 Task: Add an event with the title Casual Project Progress Update and Evaluation, date '2024/05/07', time 7:30 AM to 9:30 AM, logged in from the account softage.3@softage.netand send the event invitation to softage.2@softage.net and softage.4@softage.net. Set a reminder for the event 5 minutes before
Action: Mouse moved to (87, 110)
Screenshot: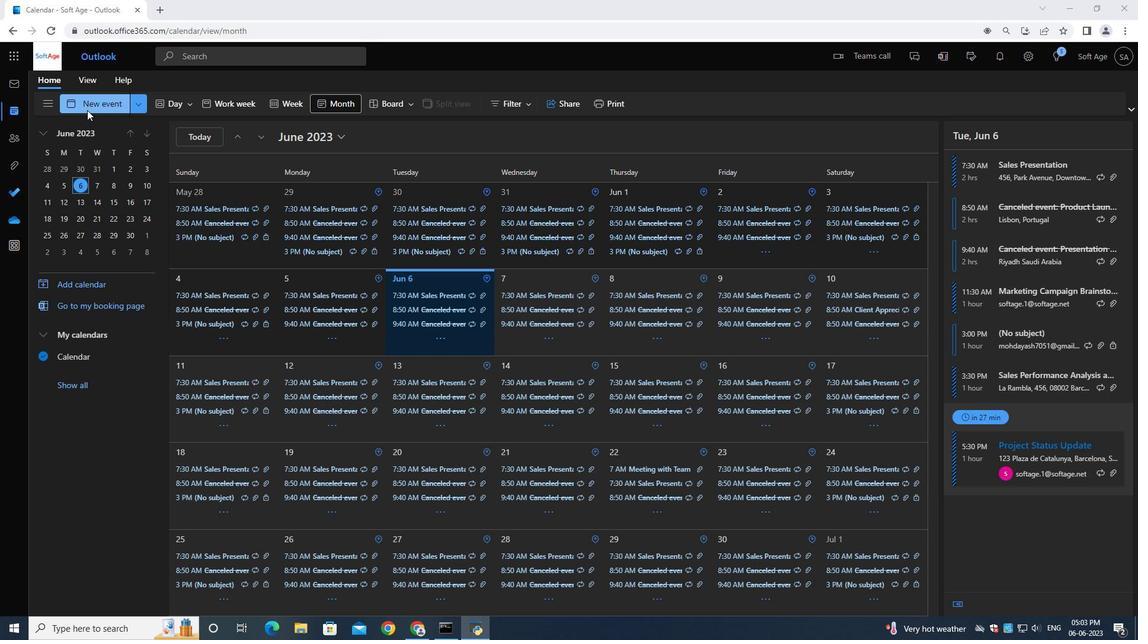 
Action: Mouse pressed left at (87, 110)
Screenshot: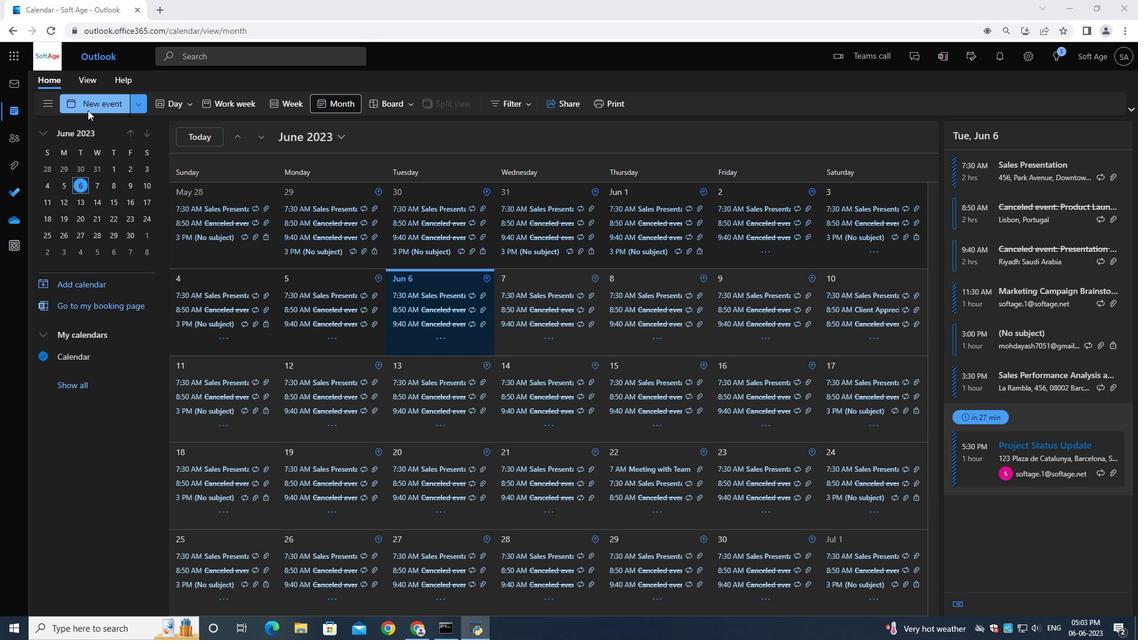 
Action: Mouse moved to (278, 178)
Screenshot: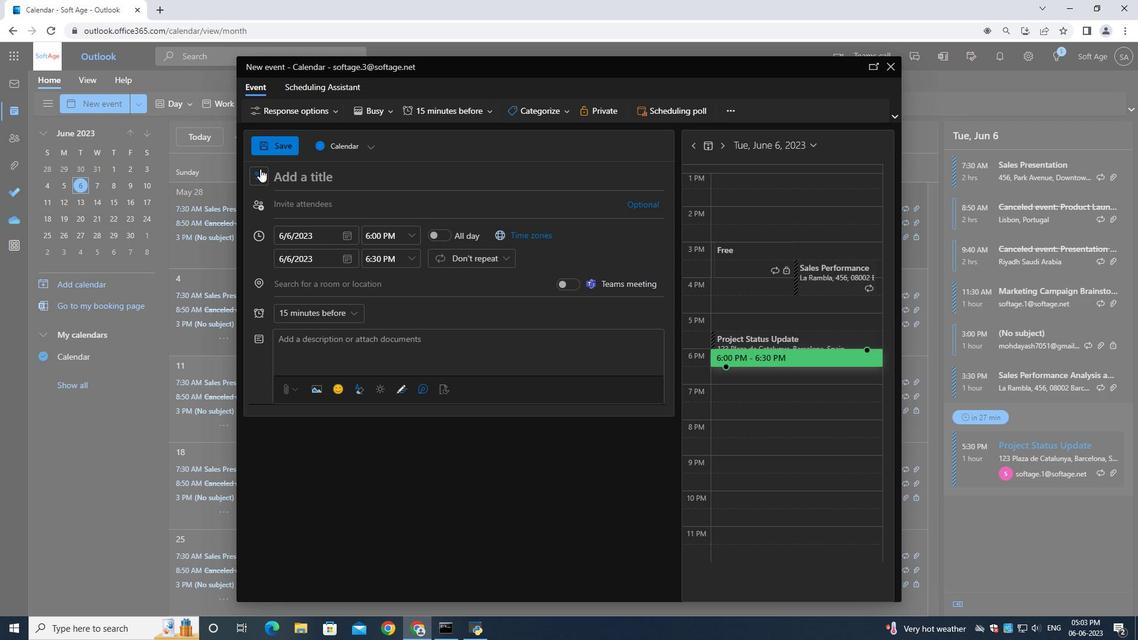 
Action: Key pressed <Key.shift>Casual<Key.space><Key.shift><Key.shift><Key.shift>Project<Key.space><Key.shift><Key.shift><Key.shift><Key.shift><Key.shift><Key.shift><Key.shift><Key.shift><Key.shift><Key.shift><Key.shift><Key.shift>Progress<Key.space><Key.shift><Key.shift><Key.shift><Key.shift><Key.shift>Update<Key.space>and<Key.space><Key.shift>Evaluation
Screenshot: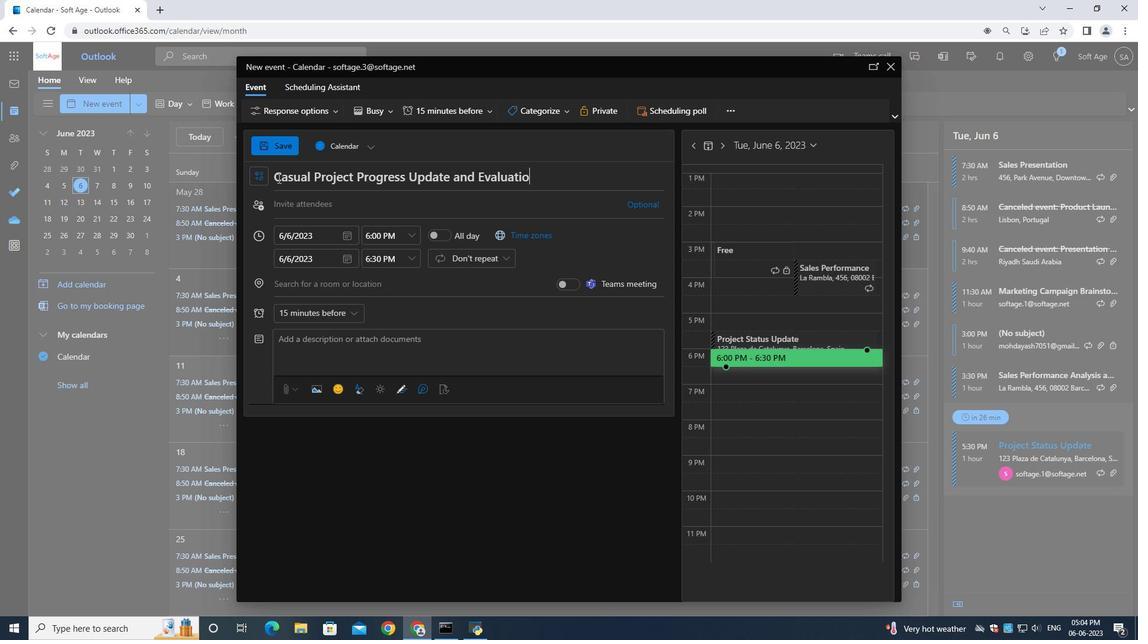 
Action: Mouse moved to (347, 239)
Screenshot: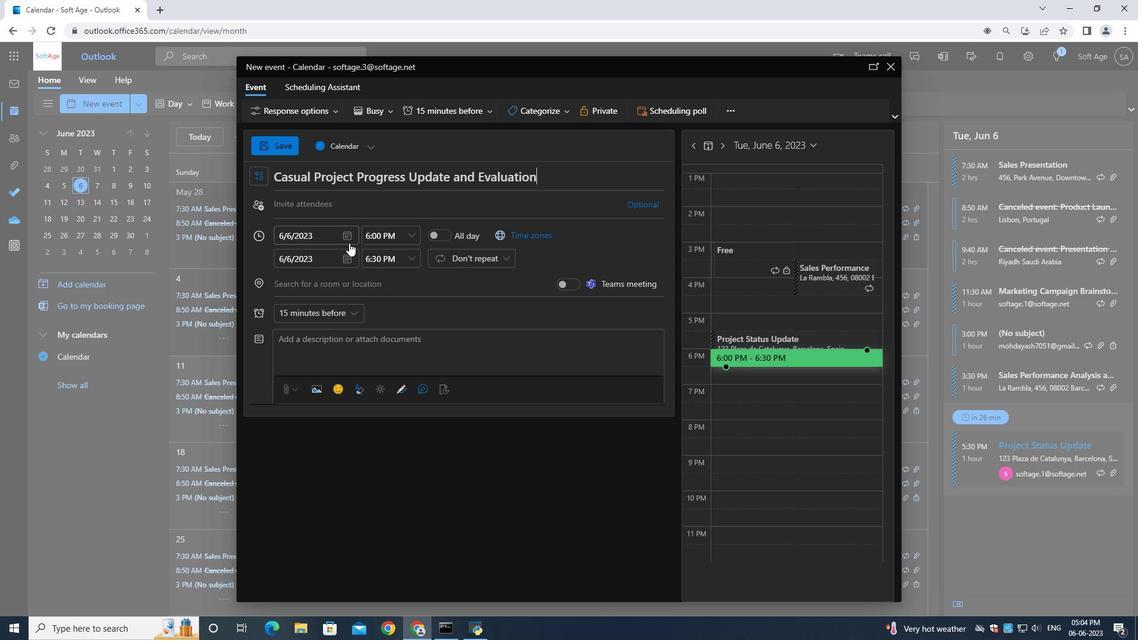 
Action: Mouse pressed left at (347, 239)
Screenshot: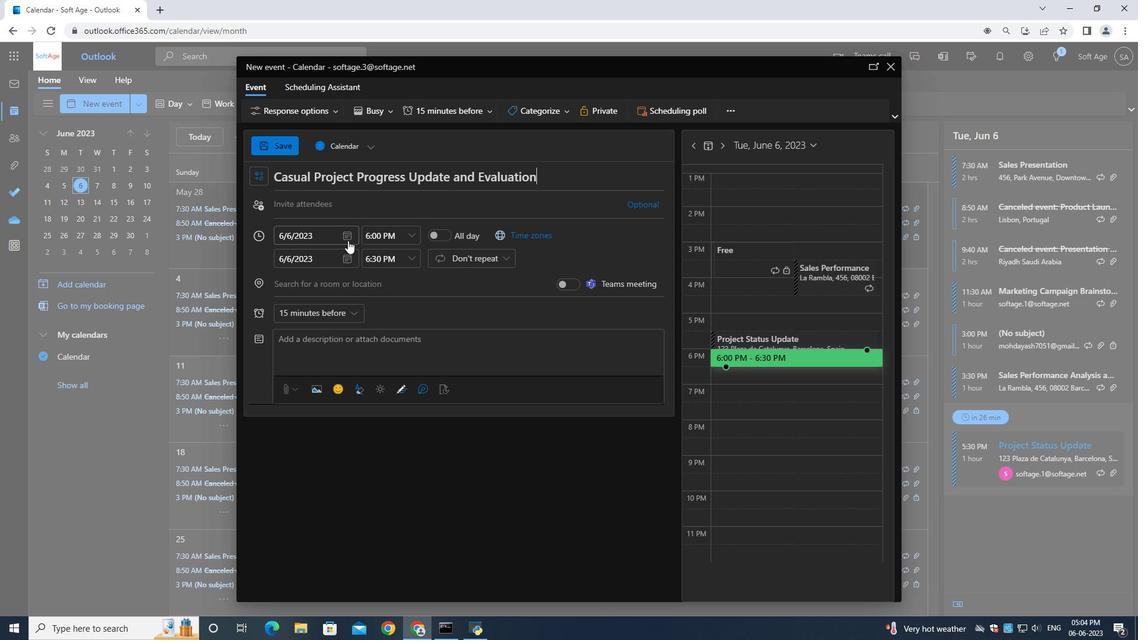 
Action: Mouse moved to (383, 263)
Screenshot: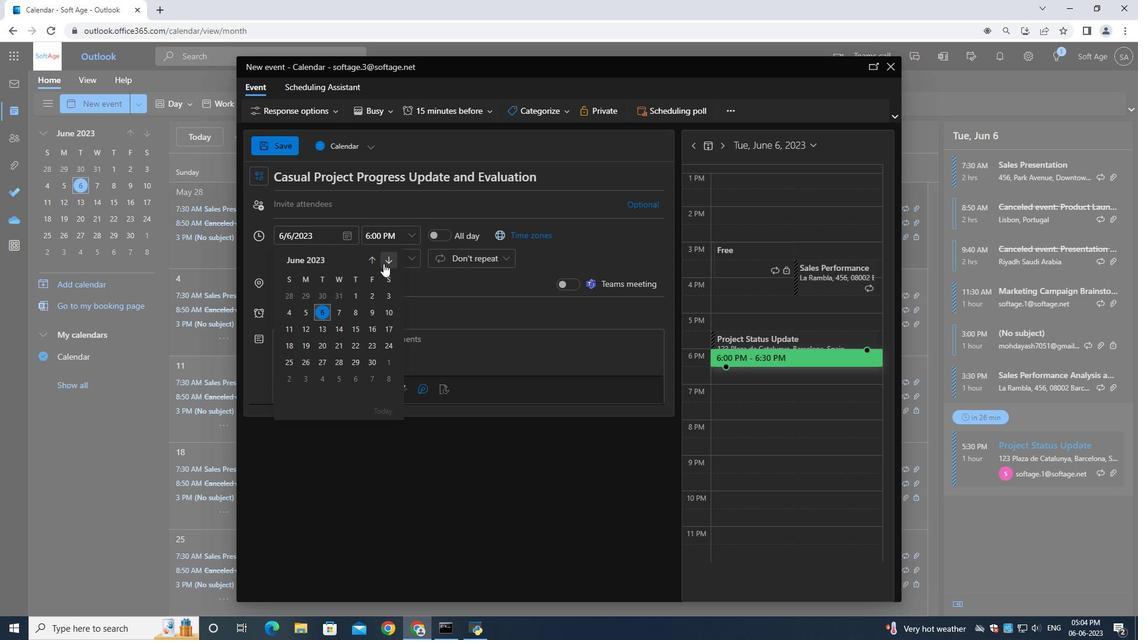 
Action: Mouse pressed left at (383, 263)
Screenshot: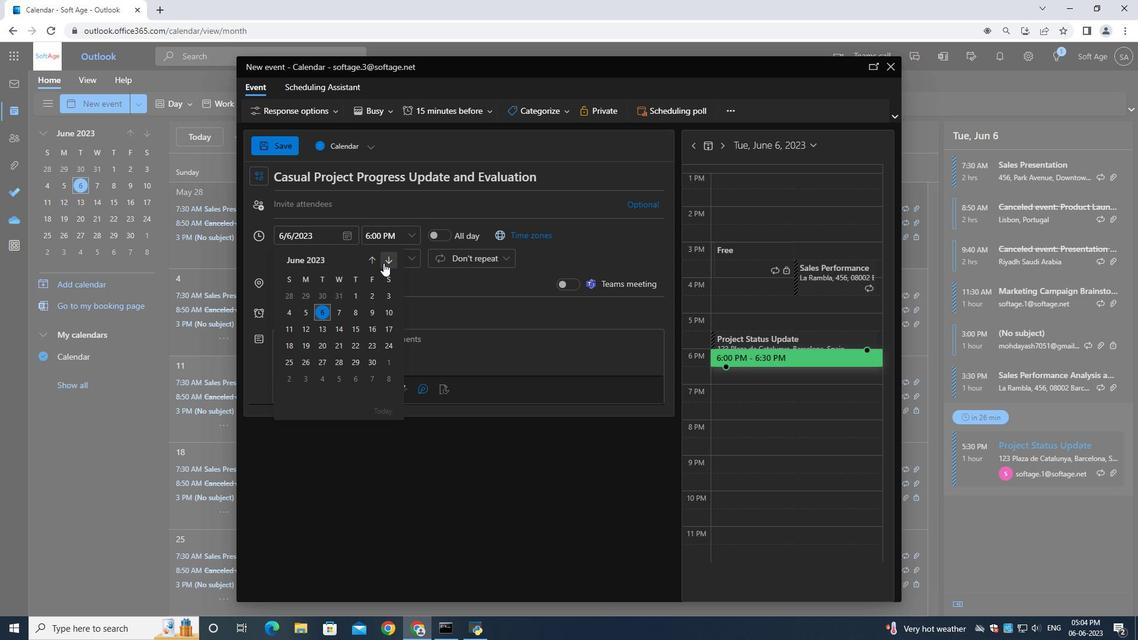 
Action: Mouse pressed left at (383, 263)
Screenshot: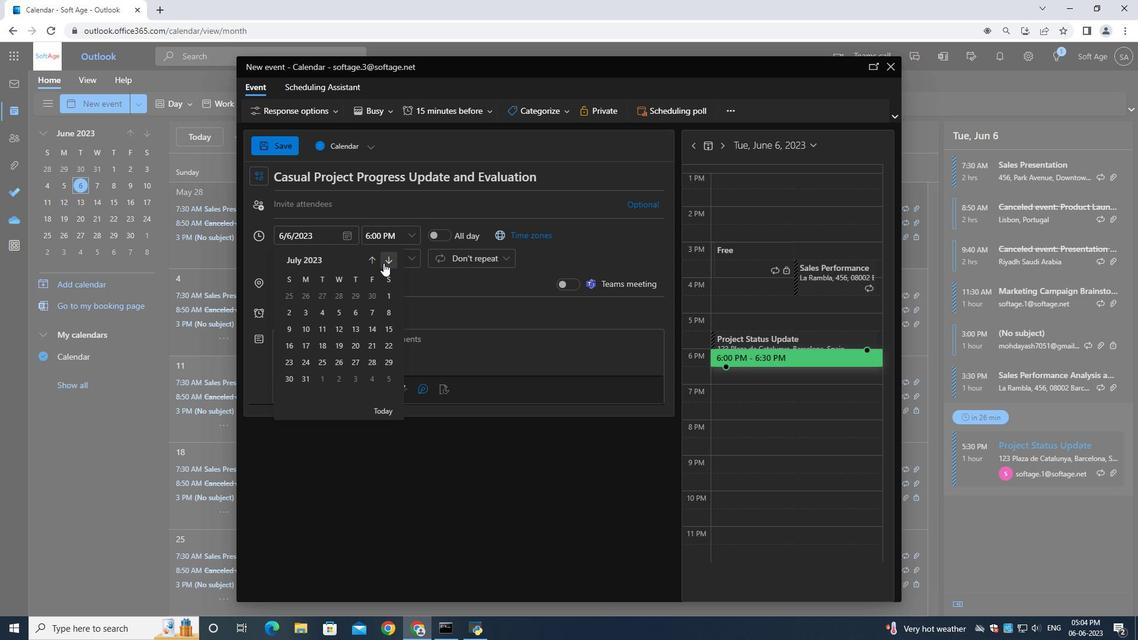
Action: Mouse pressed left at (383, 263)
Screenshot: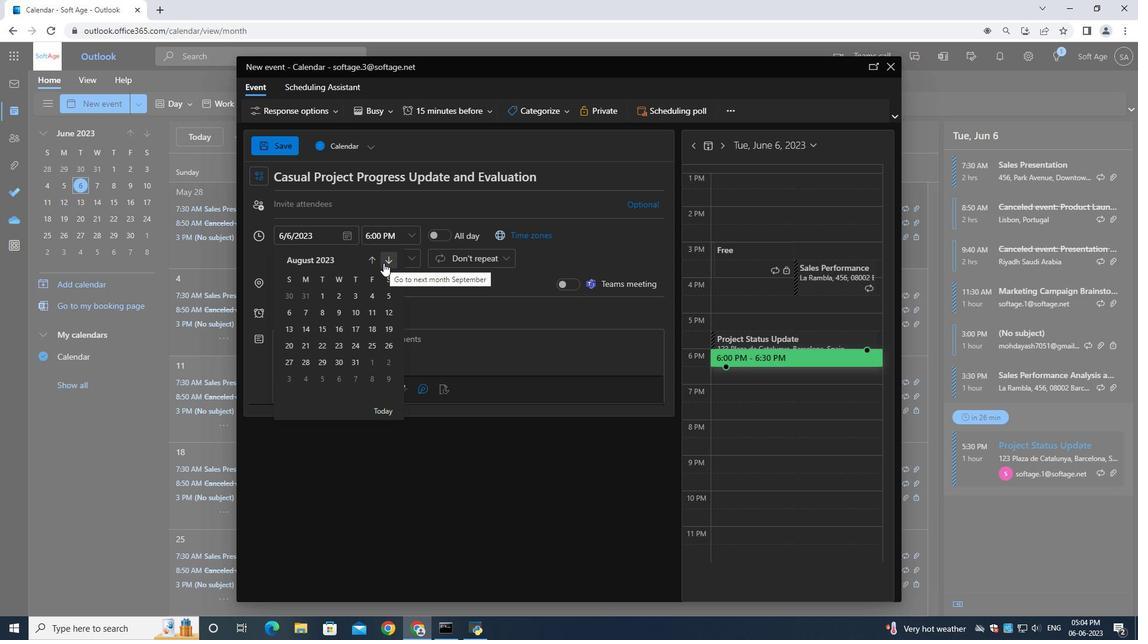 
Action: Mouse pressed left at (383, 263)
Screenshot: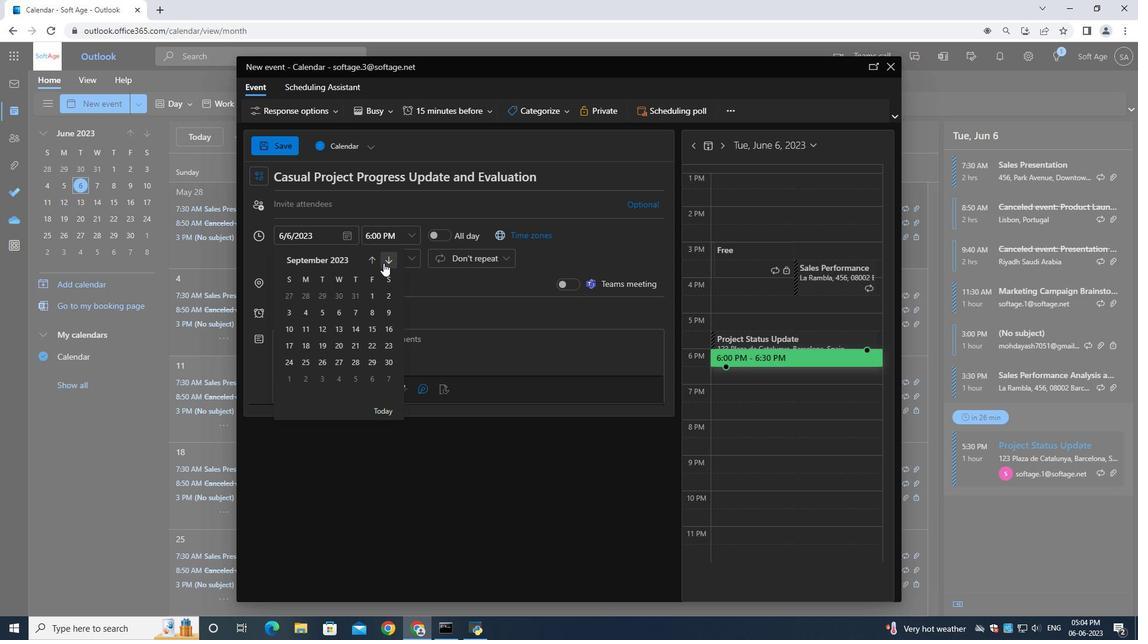 
Action: Mouse pressed left at (383, 263)
Screenshot: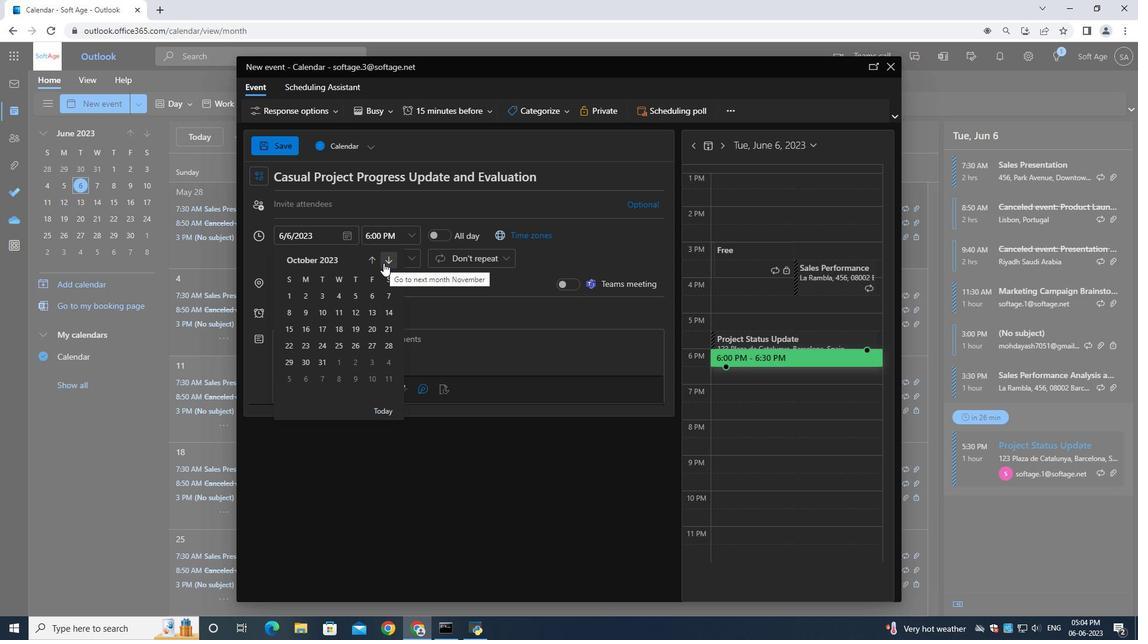 
Action: Mouse pressed left at (383, 263)
Screenshot: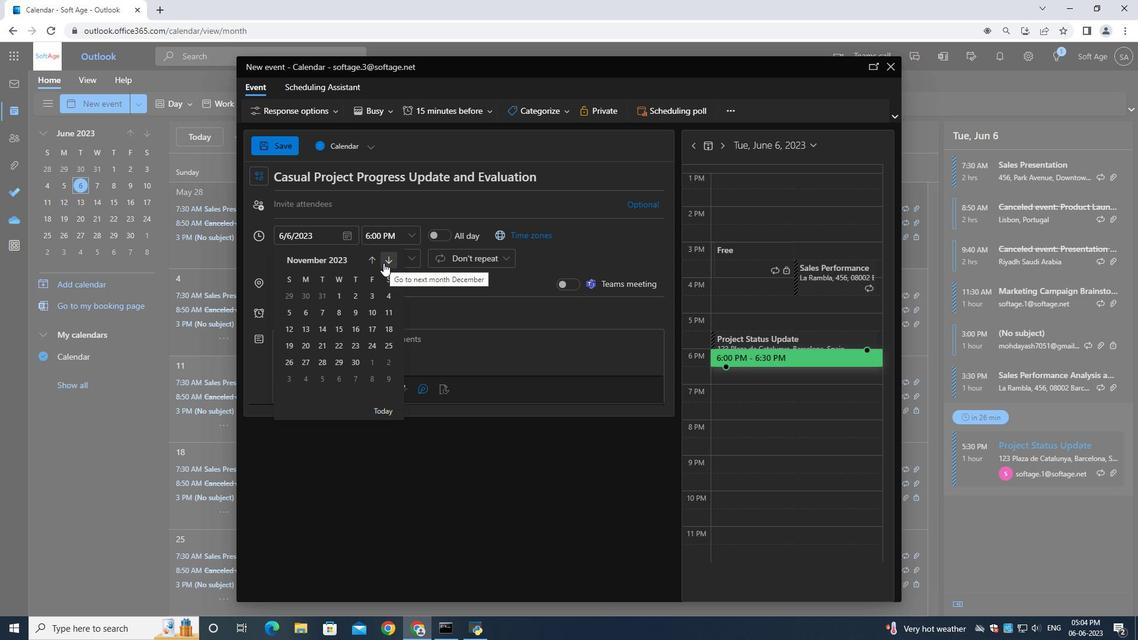 
Action: Mouse pressed left at (383, 263)
Screenshot: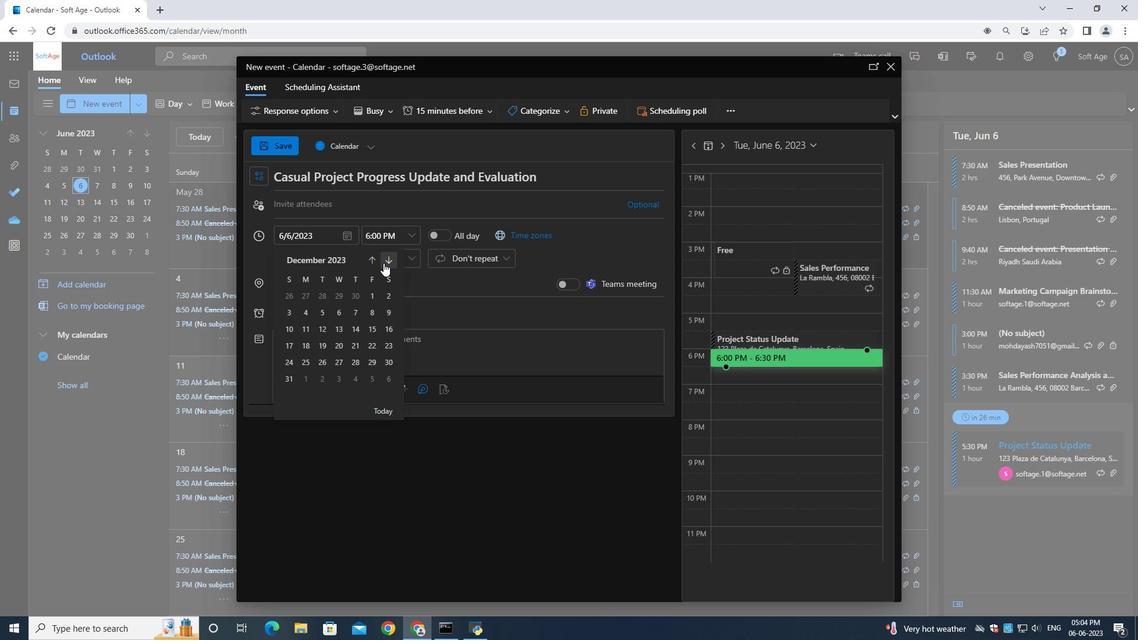 
Action: Mouse pressed left at (383, 263)
Screenshot: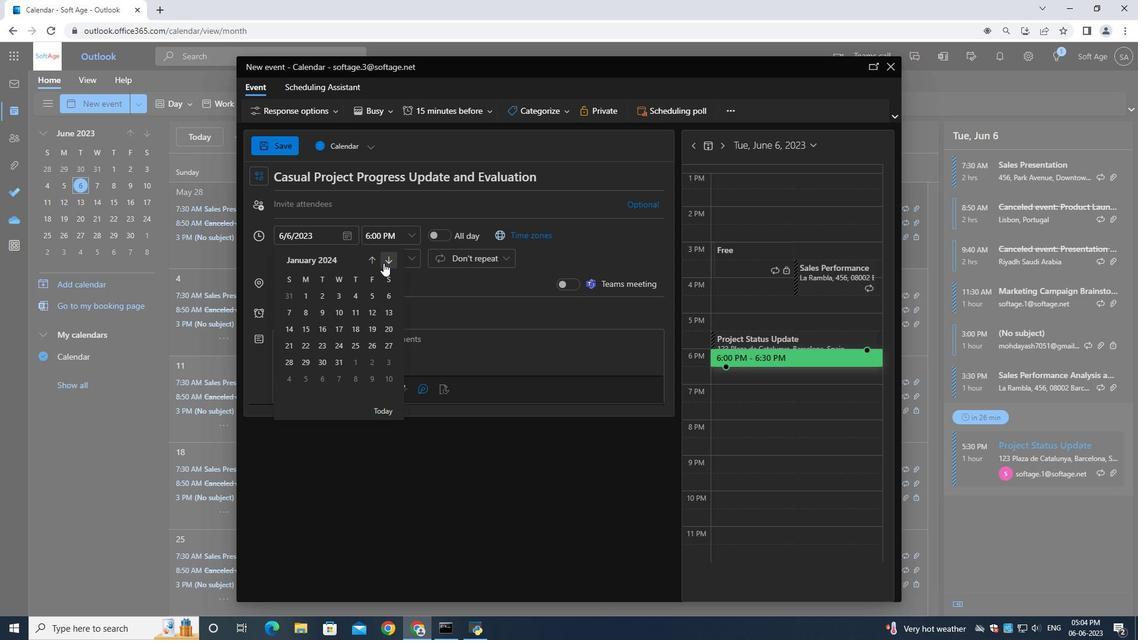 
Action: Mouse pressed left at (383, 263)
Screenshot: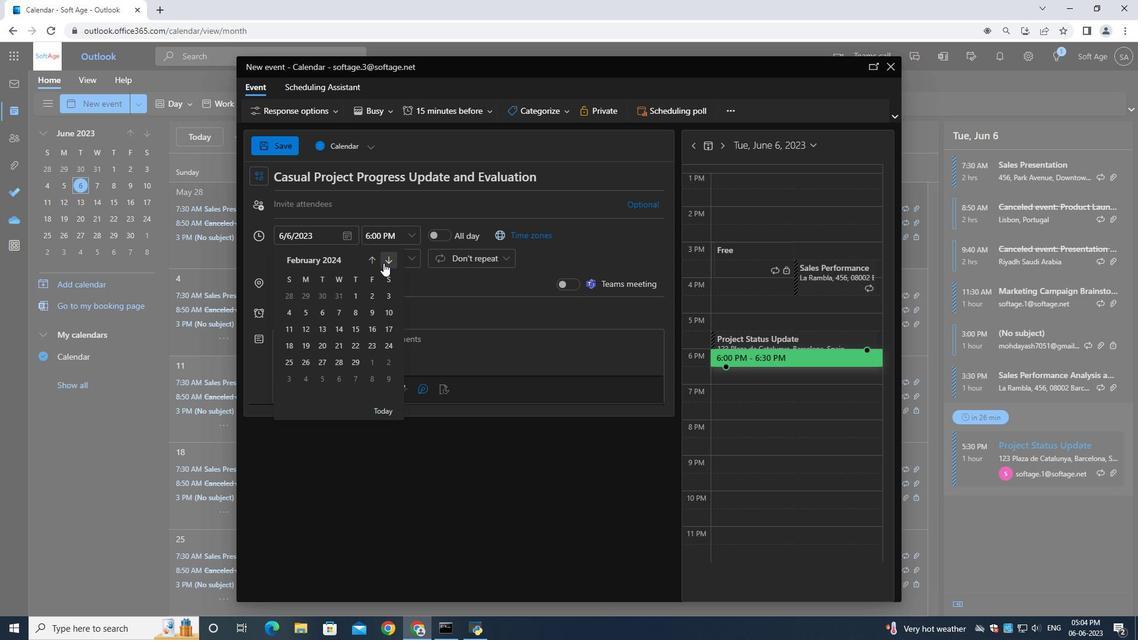 
Action: Mouse pressed left at (383, 263)
Screenshot: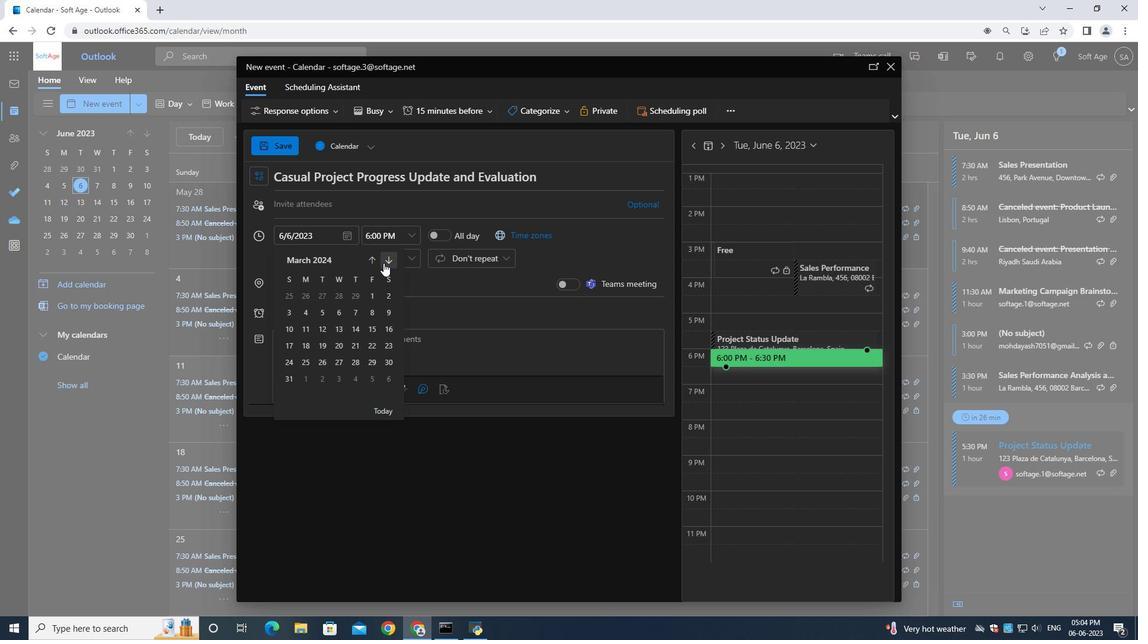 
Action: Mouse pressed left at (383, 263)
Screenshot: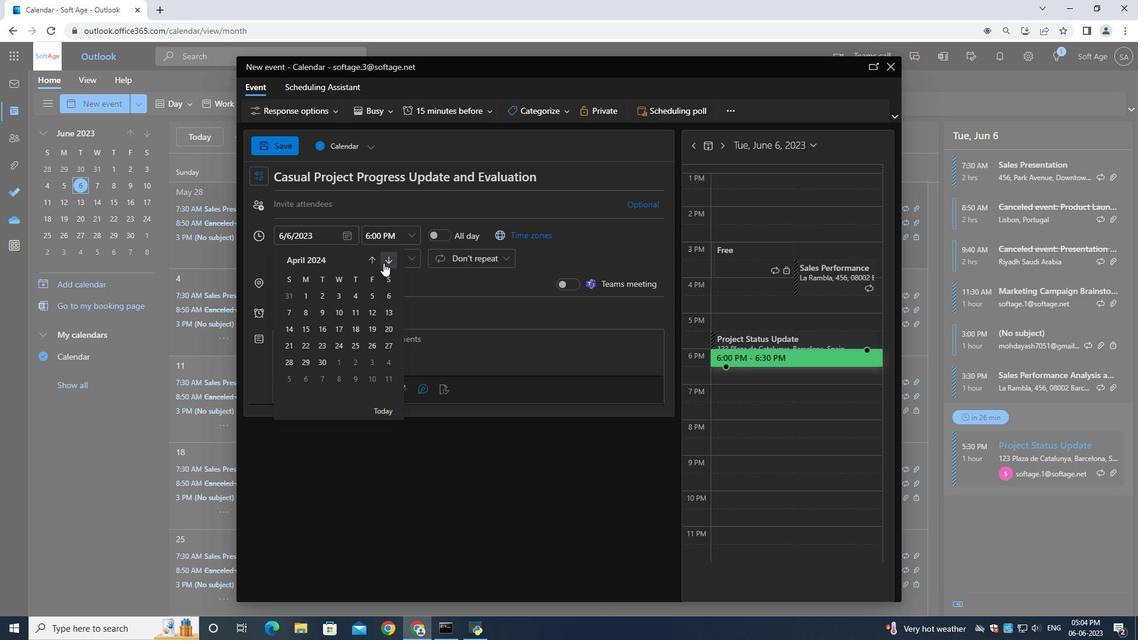 
Action: Mouse moved to (325, 314)
Screenshot: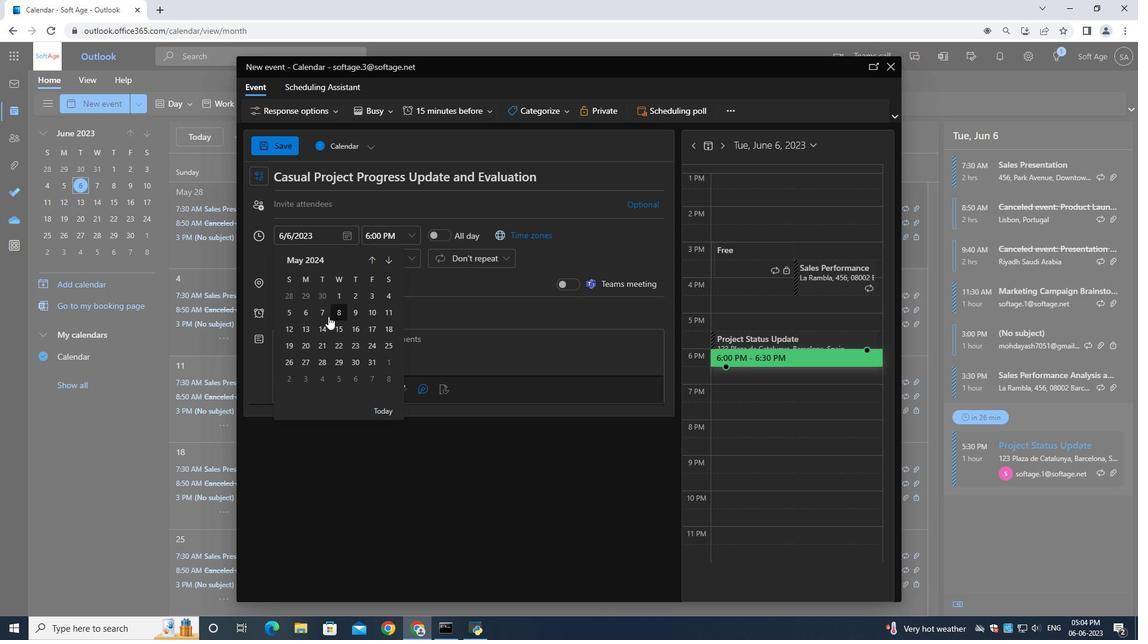 
Action: Mouse pressed left at (325, 314)
Screenshot: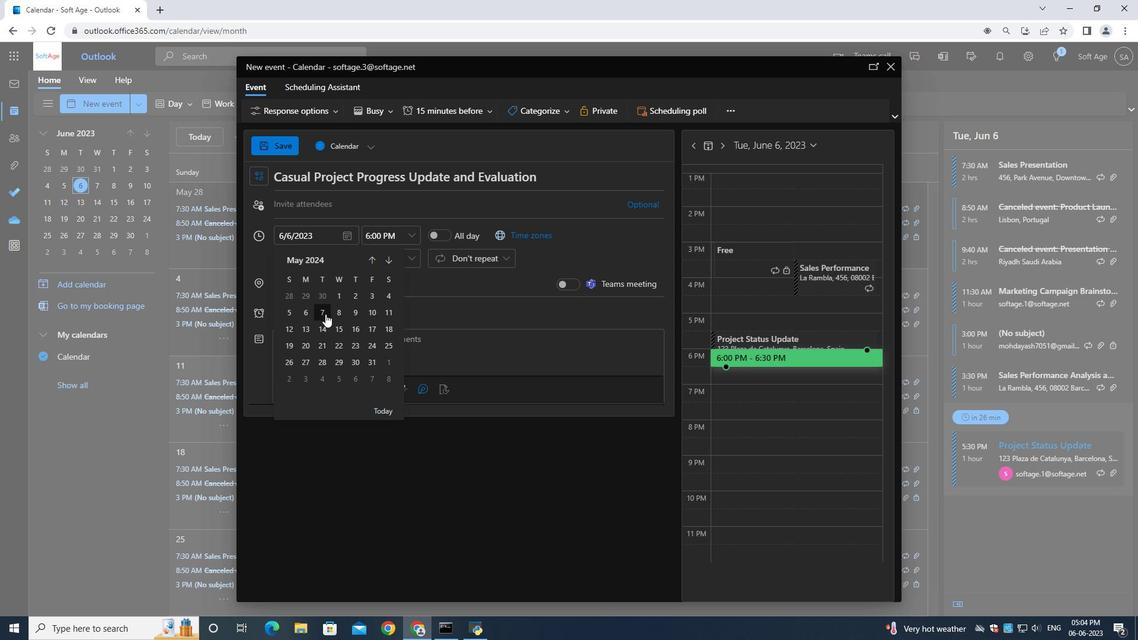 
Action: Mouse moved to (387, 233)
Screenshot: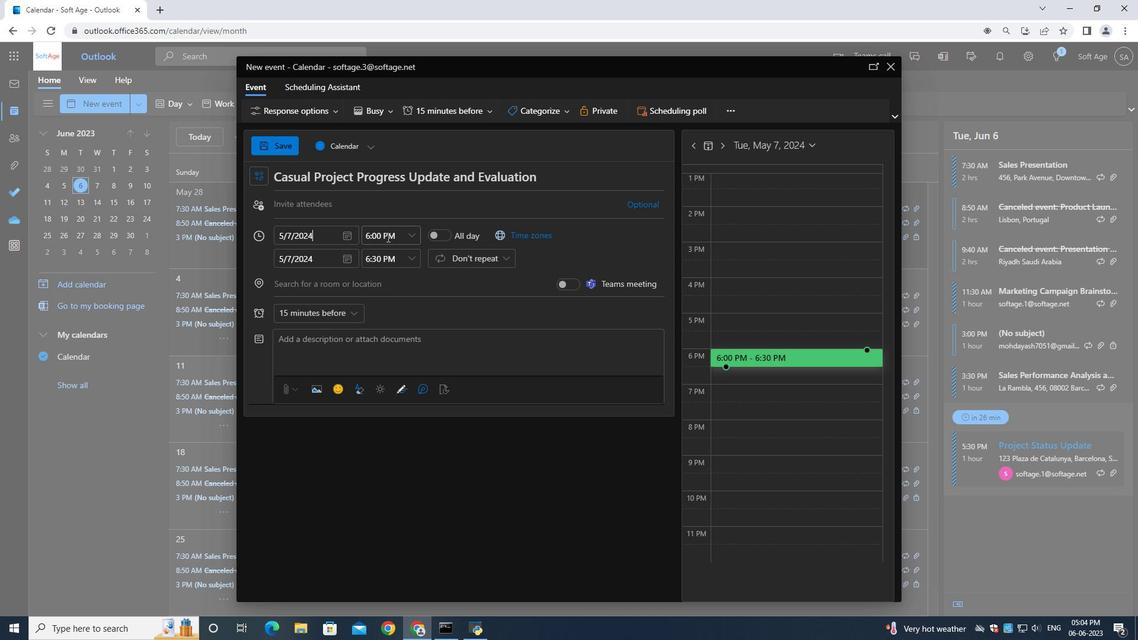 
Action: Mouse pressed left at (387, 233)
Screenshot: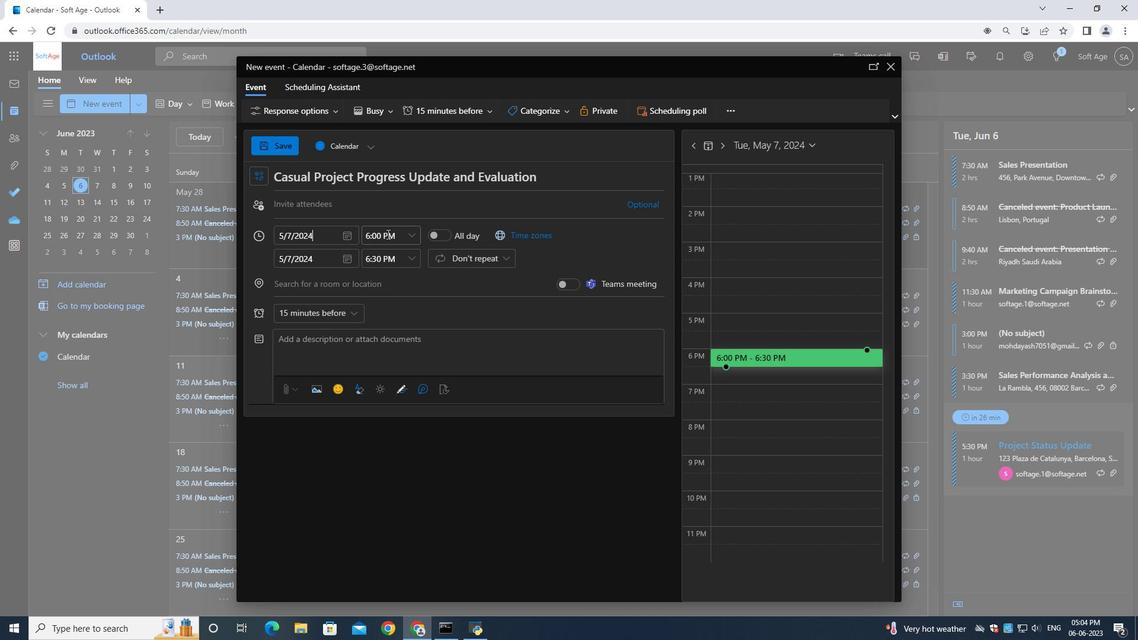 
Action: Mouse moved to (388, 233)
Screenshot: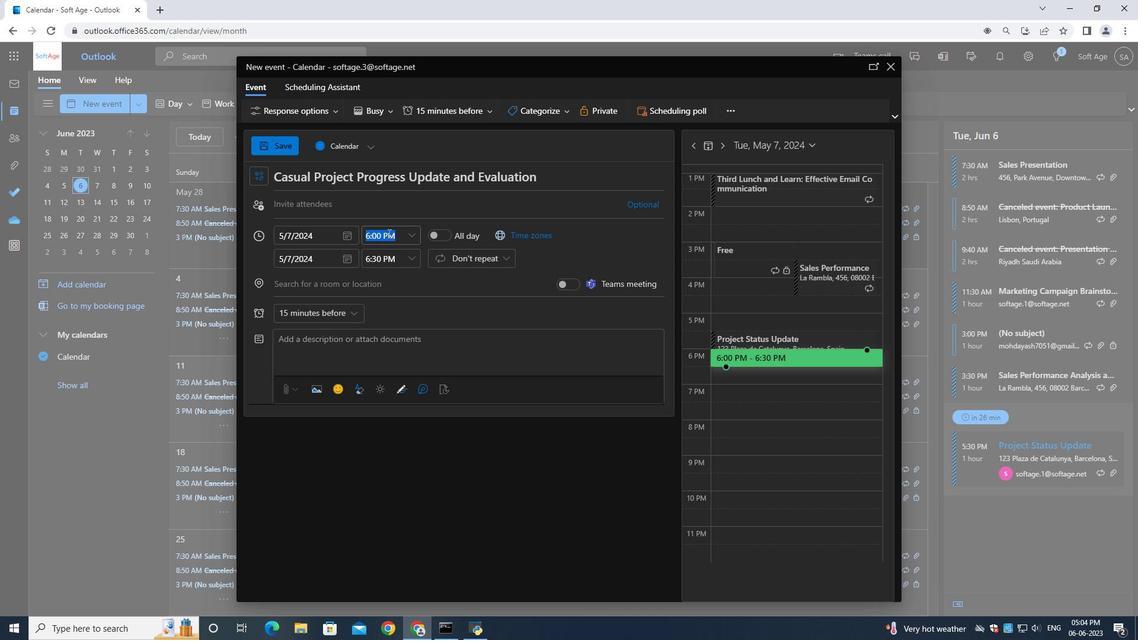 
Action: Key pressed 7<Key.shift_r>:30<Key.shift>AM
Screenshot: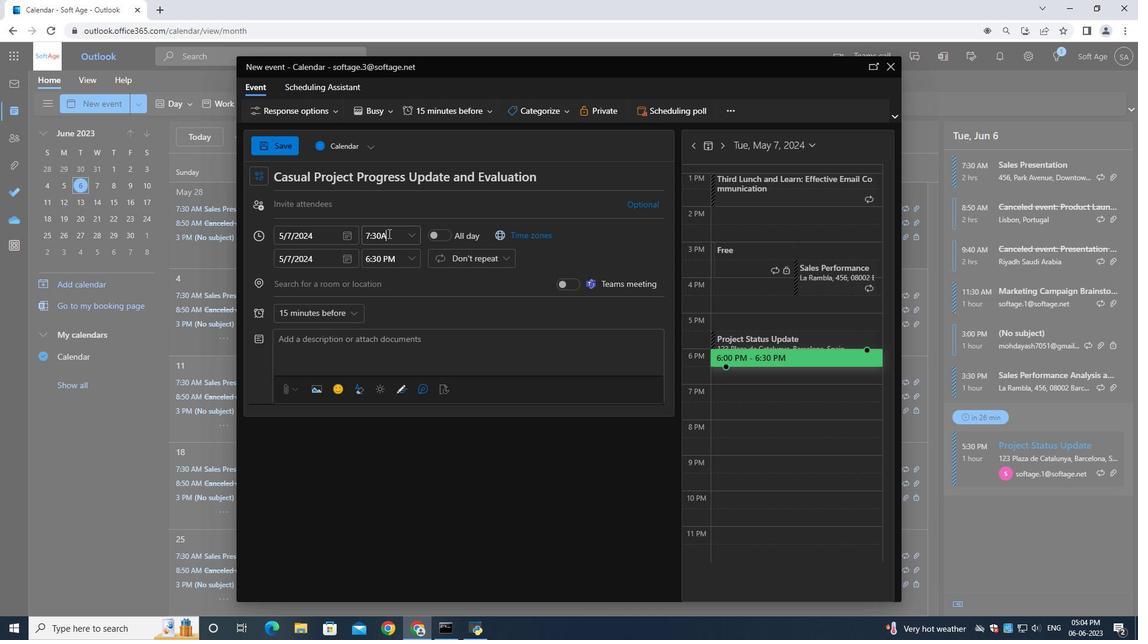 
Action: Mouse moved to (371, 254)
Screenshot: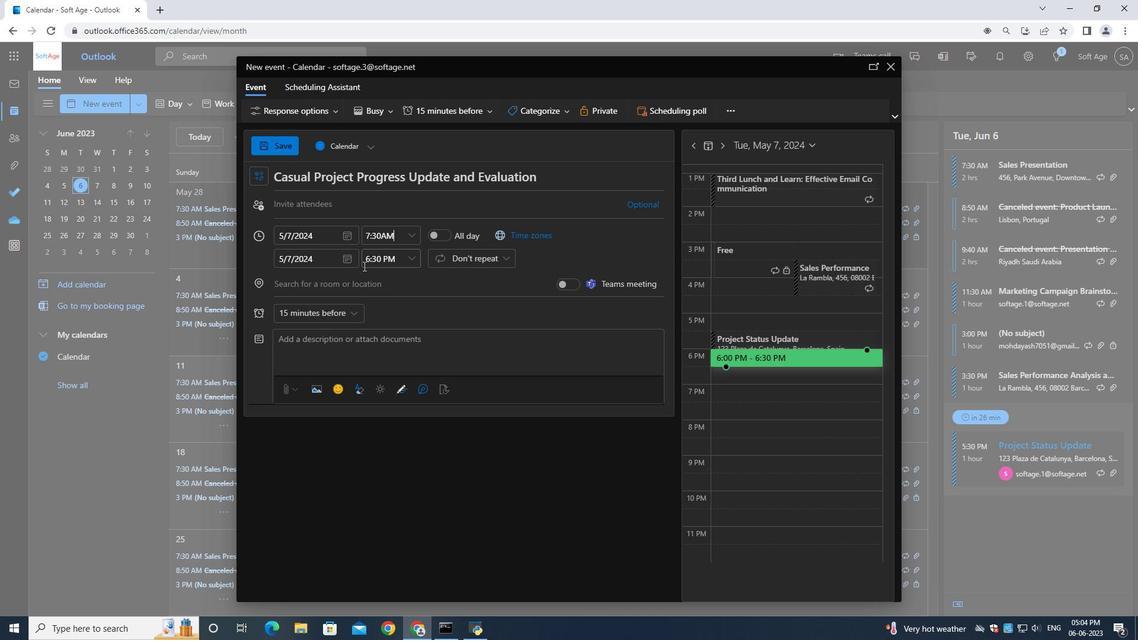 
Action: Mouse pressed left at (371, 254)
Screenshot: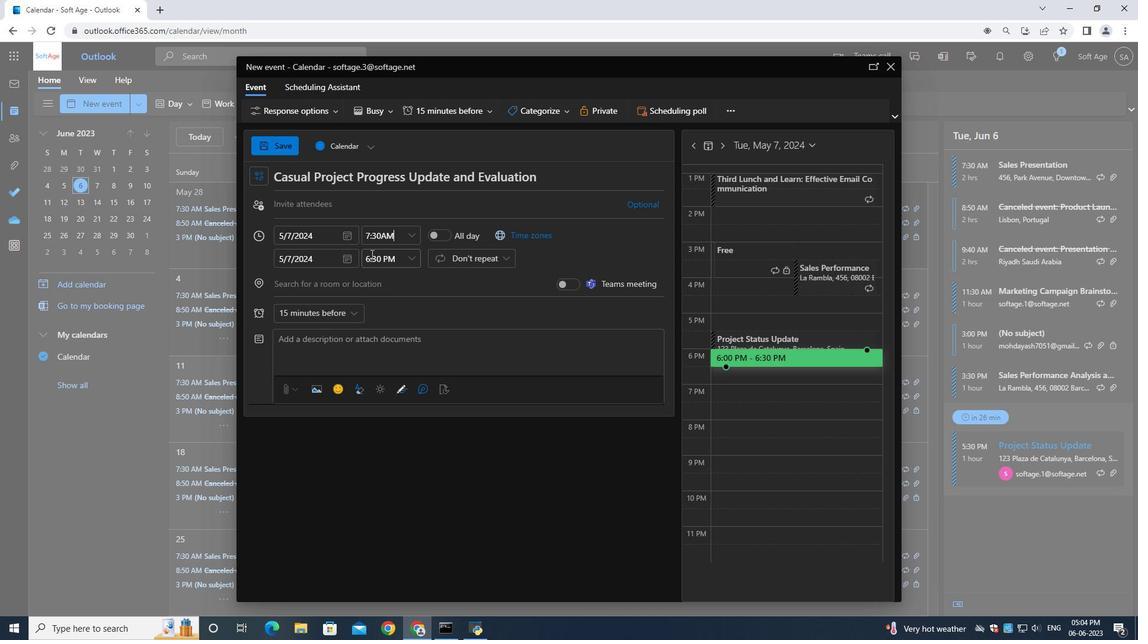 
Action: Key pressed 9<Key.shift_r><Key.shift_r>:30<Key.shift>AM
Screenshot: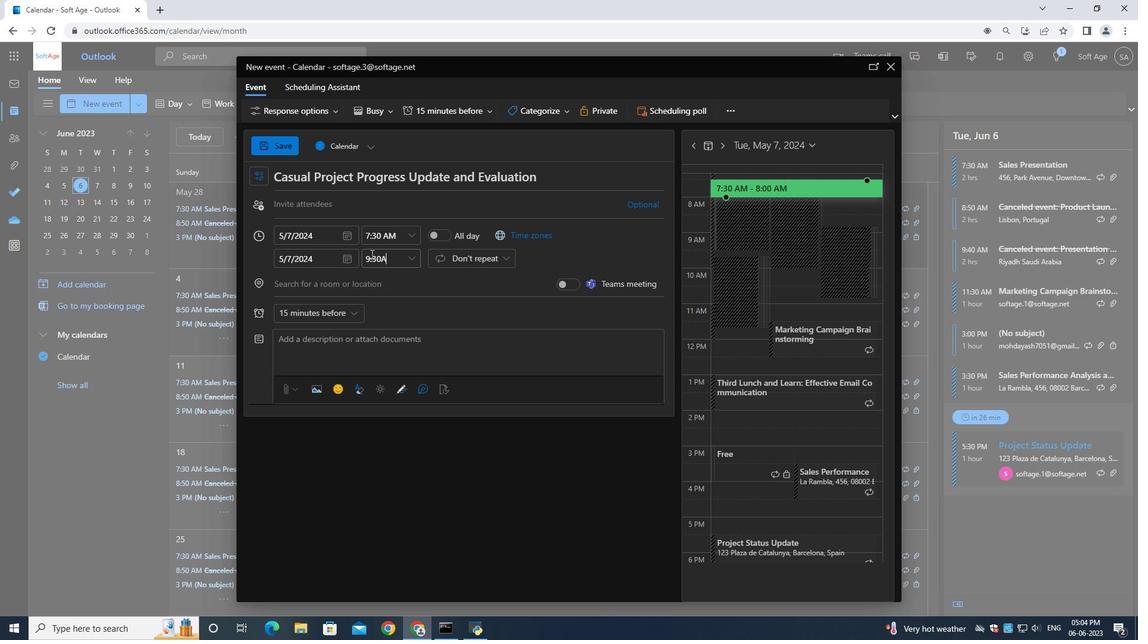 
Action: Mouse moved to (332, 210)
Screenshot: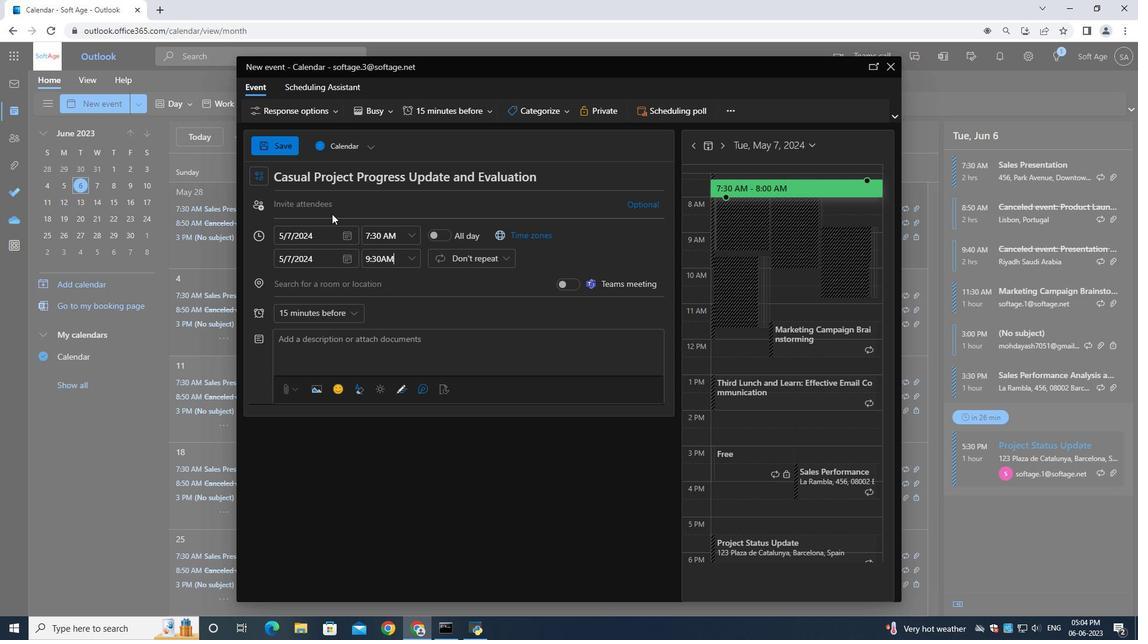 
Action: Mouse pressed left at (332, 210)
Screenshot: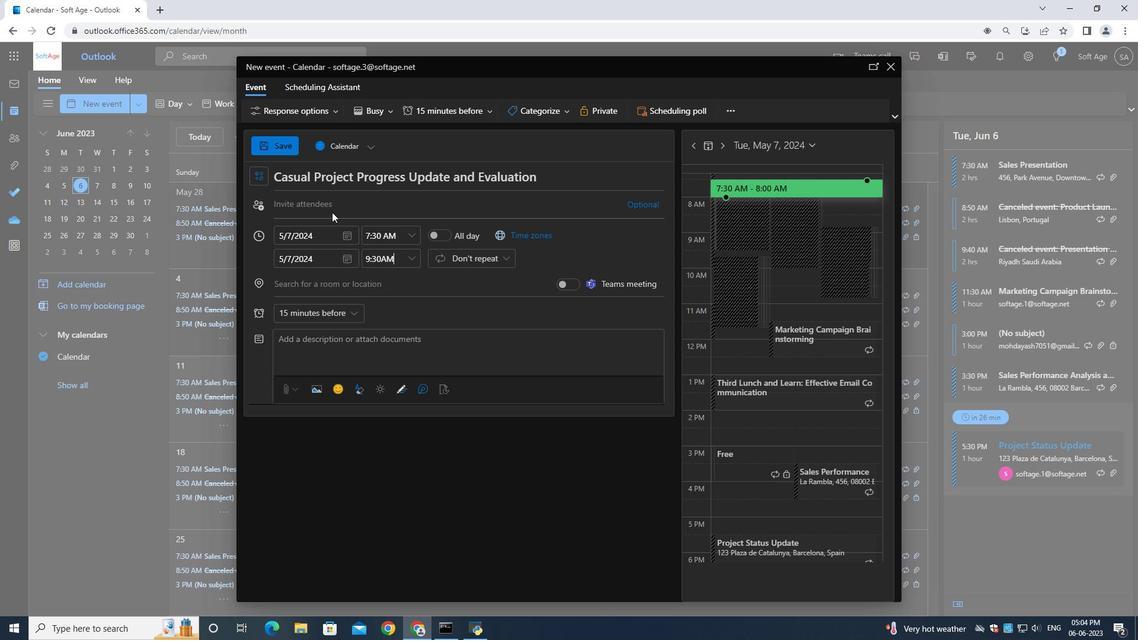 
Action: Mouse moved to (335, 210)
Screenshot: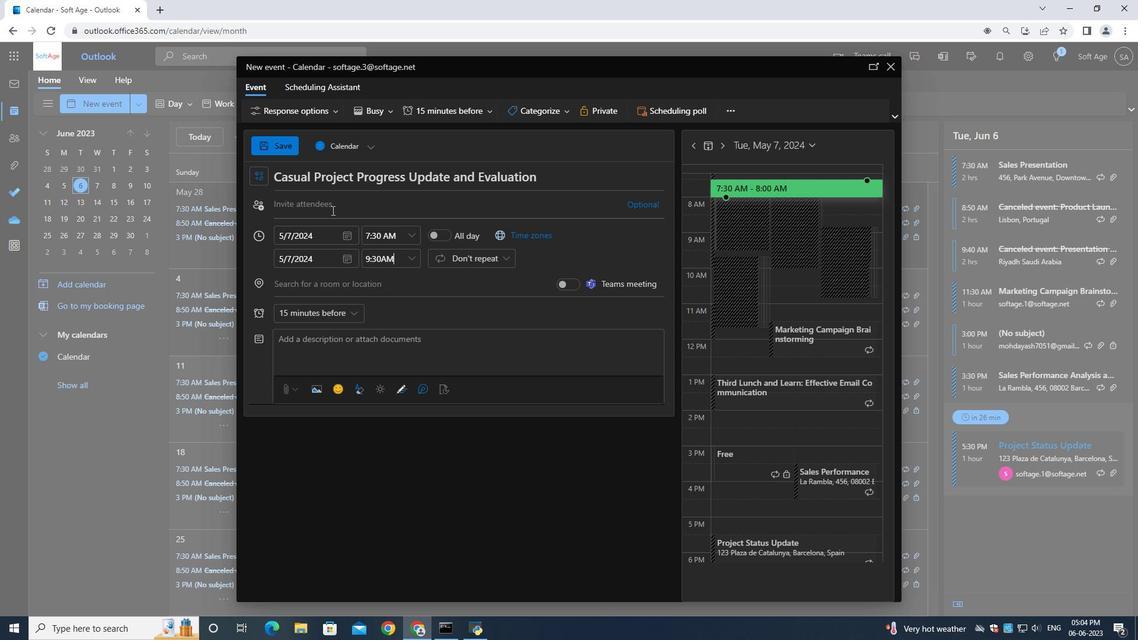 
Action: Key pressed softage.2<Key.shift><Key.shift><Key.shift>@softage.net
Screenshot: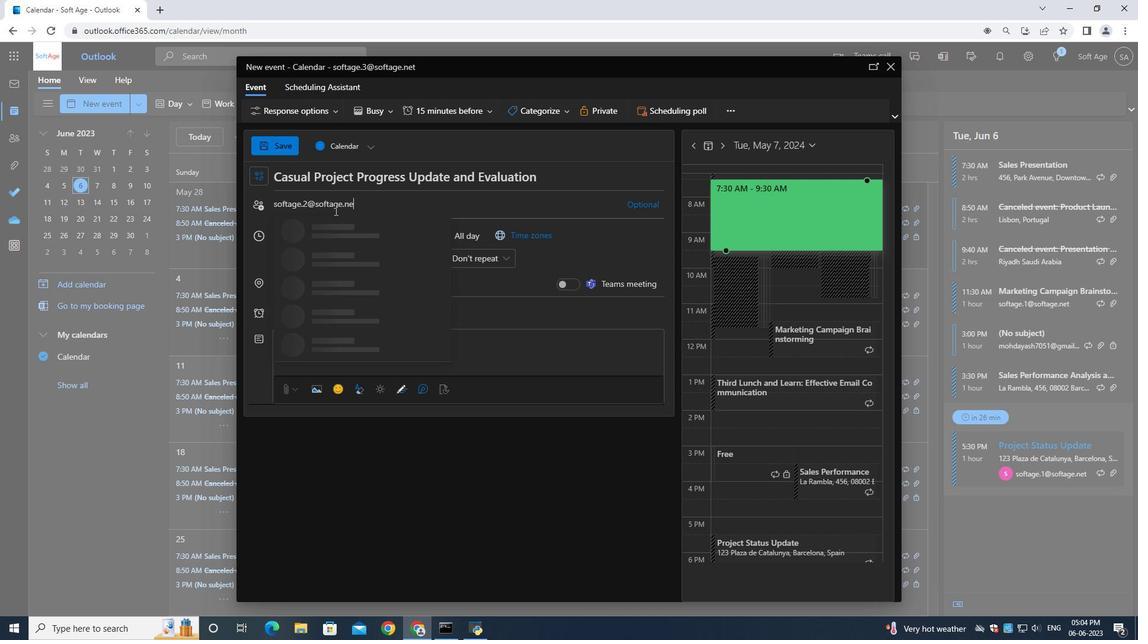
Action: Mouse moved to (341, 224)
Screenshot: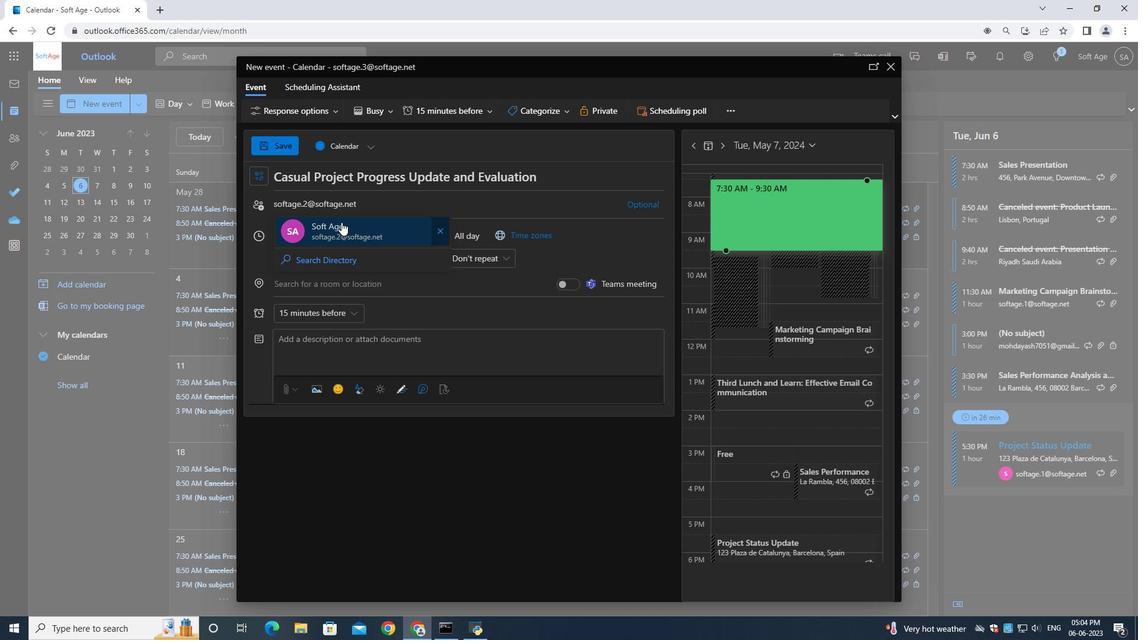 
Action: Mouse pressed left at (341, 224)
Screenshot: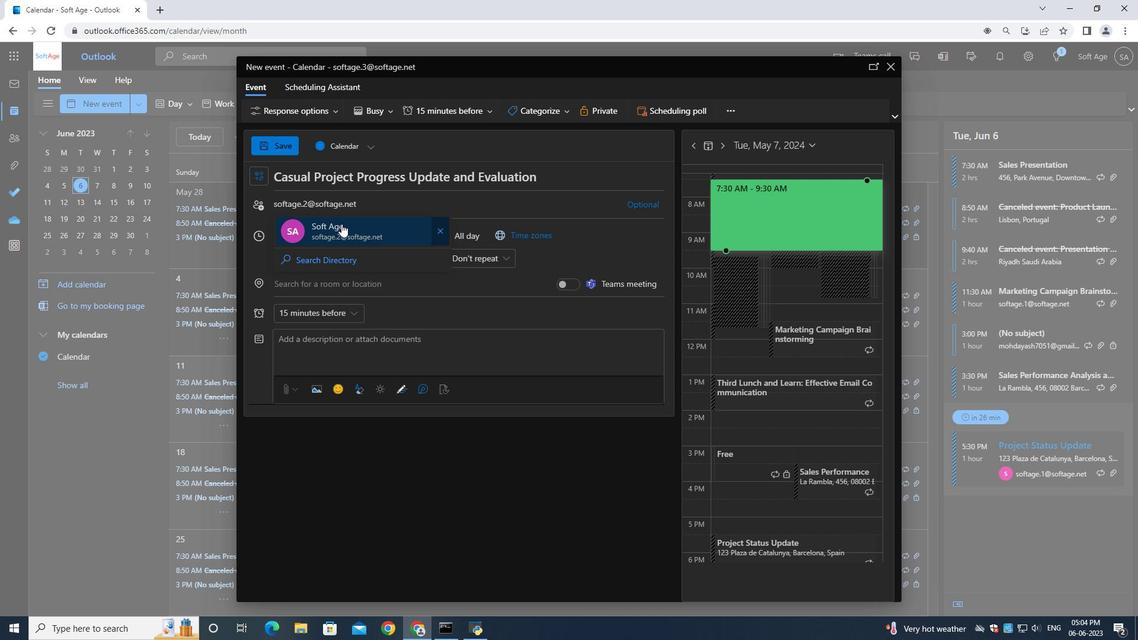 
Action: Key pressed softage.4<Key.shift>@softage.net
Screenshot: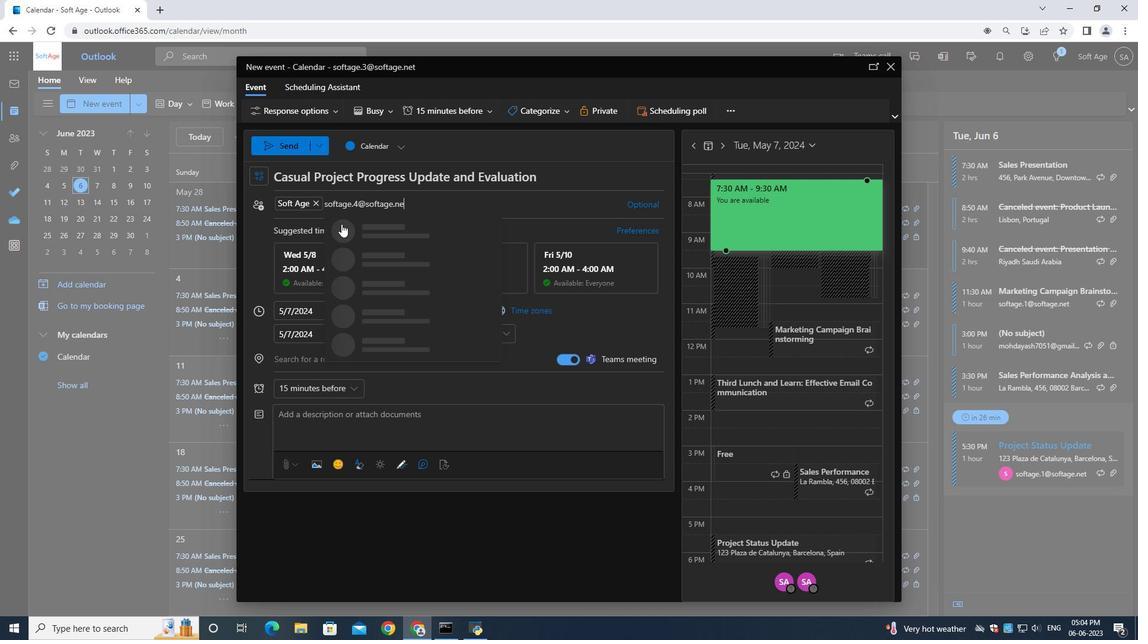 
Action: Mouse moved to (341, 224)
Screenshot: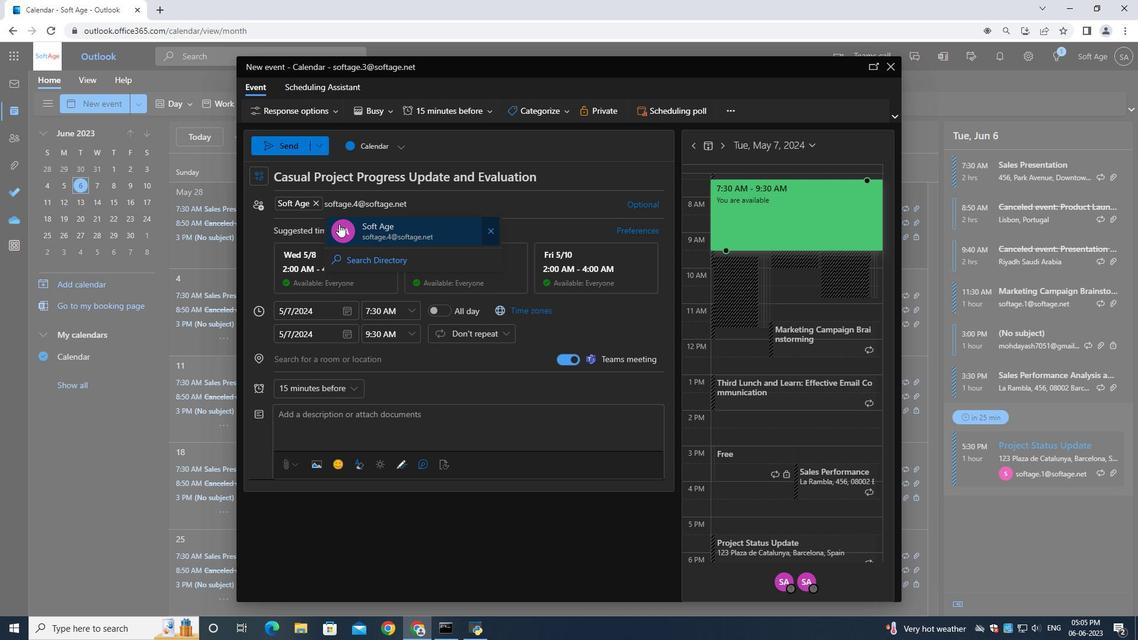 
Action: Mouse pressed left at (341, 224)
Screenshot: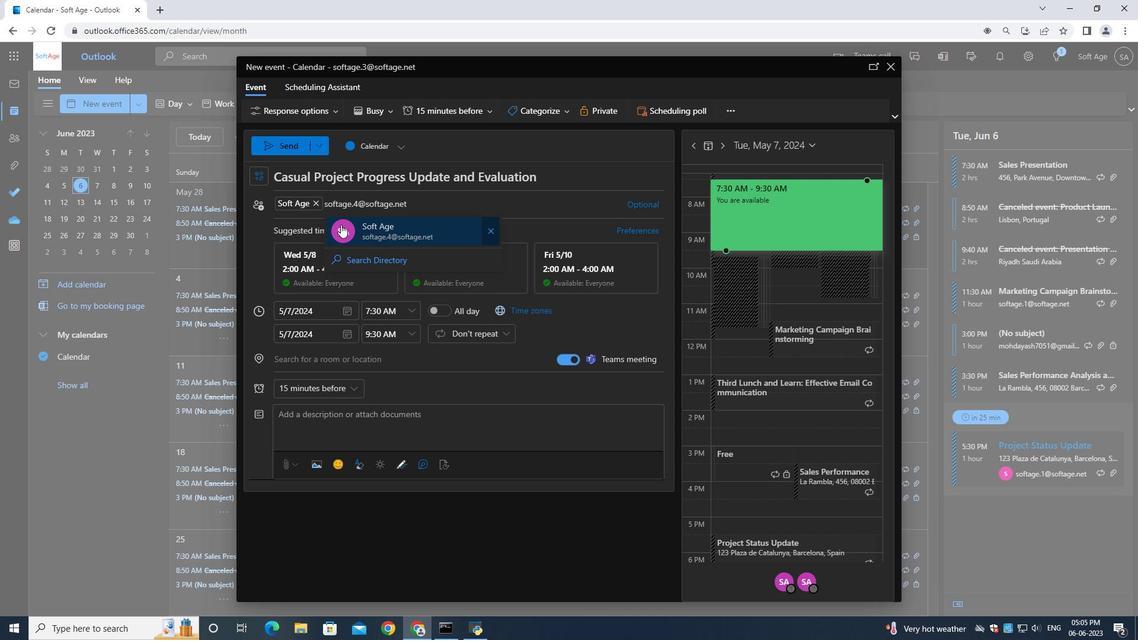 
Action: Mouse moved to (312, 391)
Screenshot: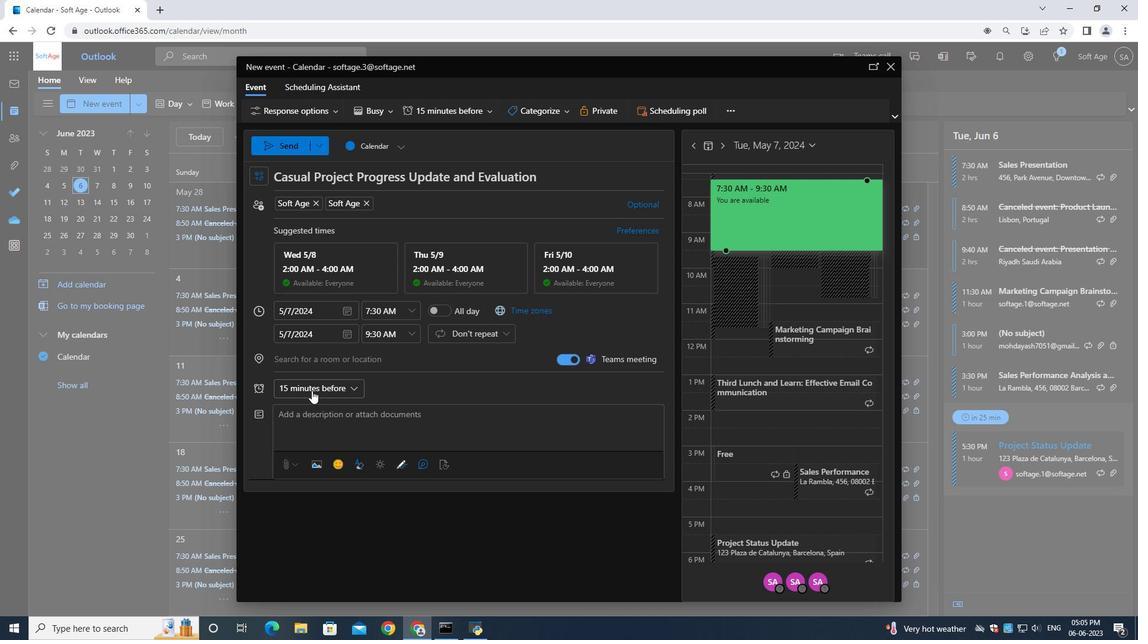 
Action: Mouse pressed left at (312, 391)
Screenshot: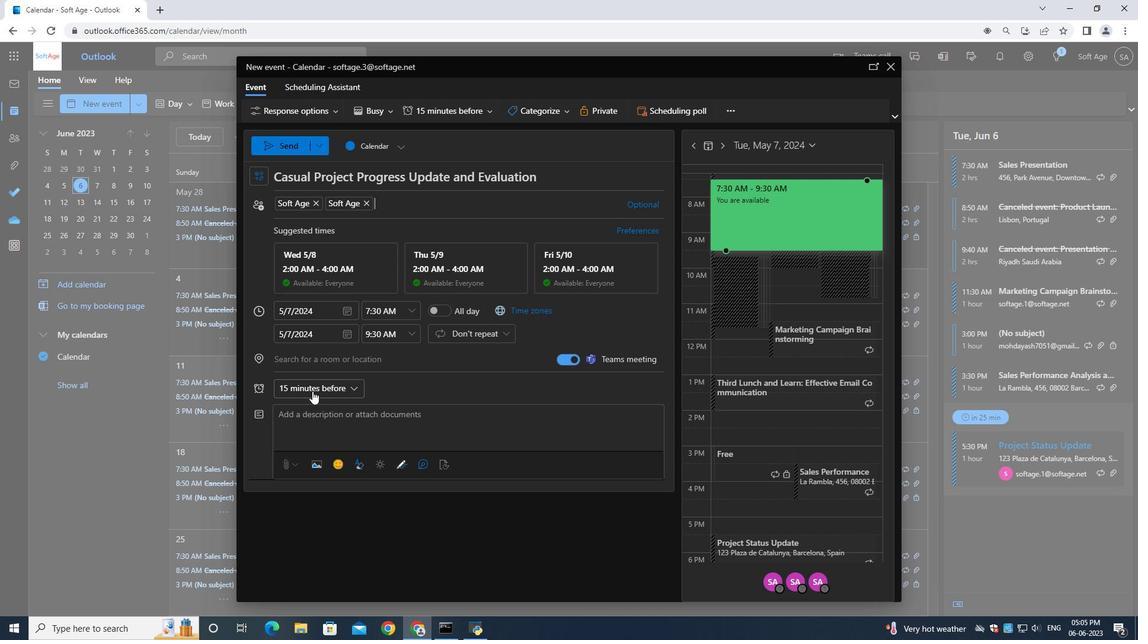 
Action: Mouse moved to (322, 196)
Screenshot: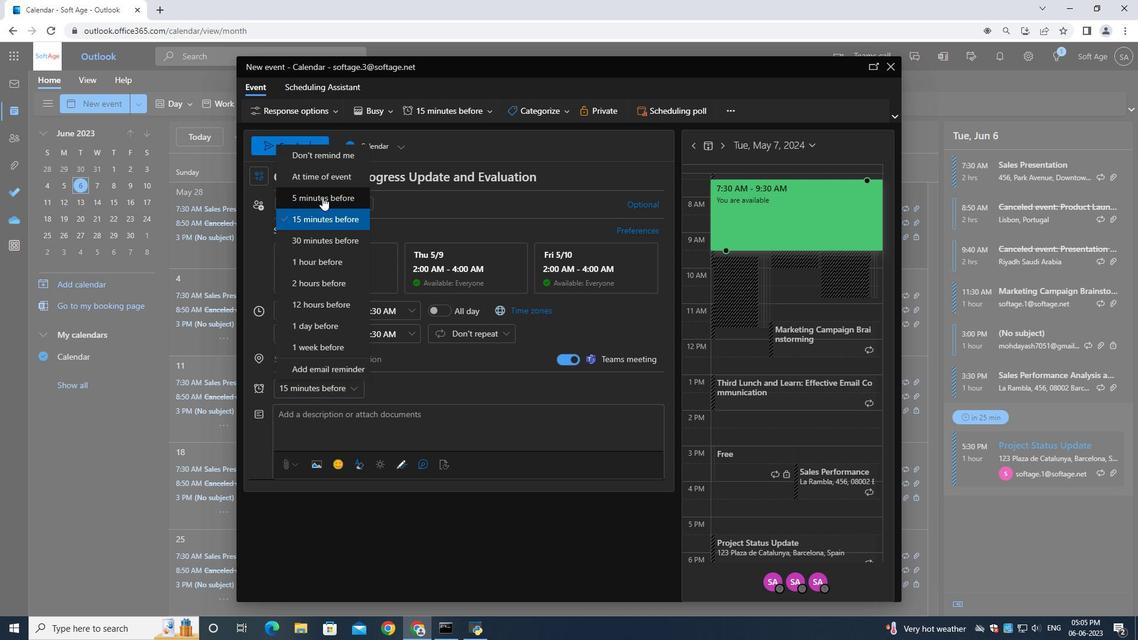 
Action: Mouse pressed left at (322, 196)
Screenshot: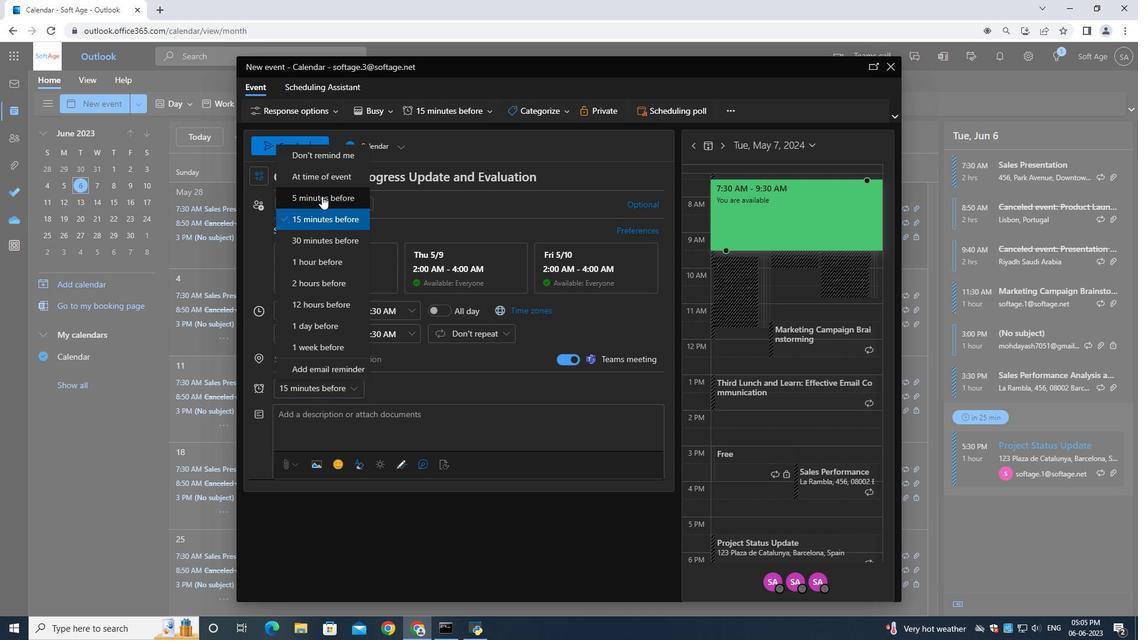 
Action: Mouse moved to (294, 148)
Screenshot: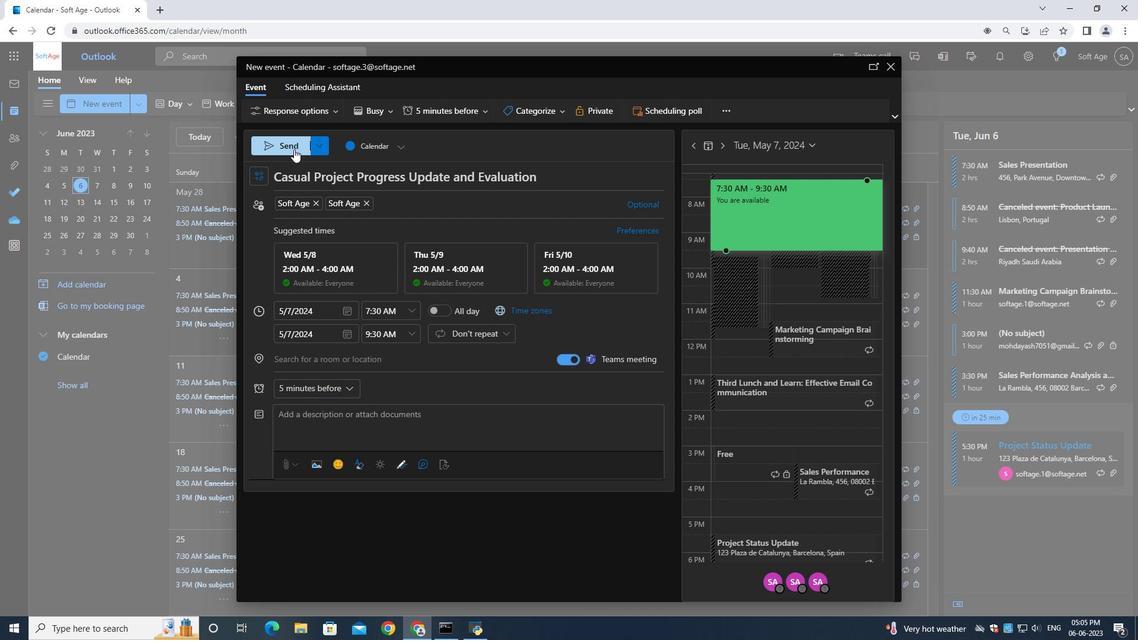 
Action: Mouse pressed left at (294, 148)
Screenshot: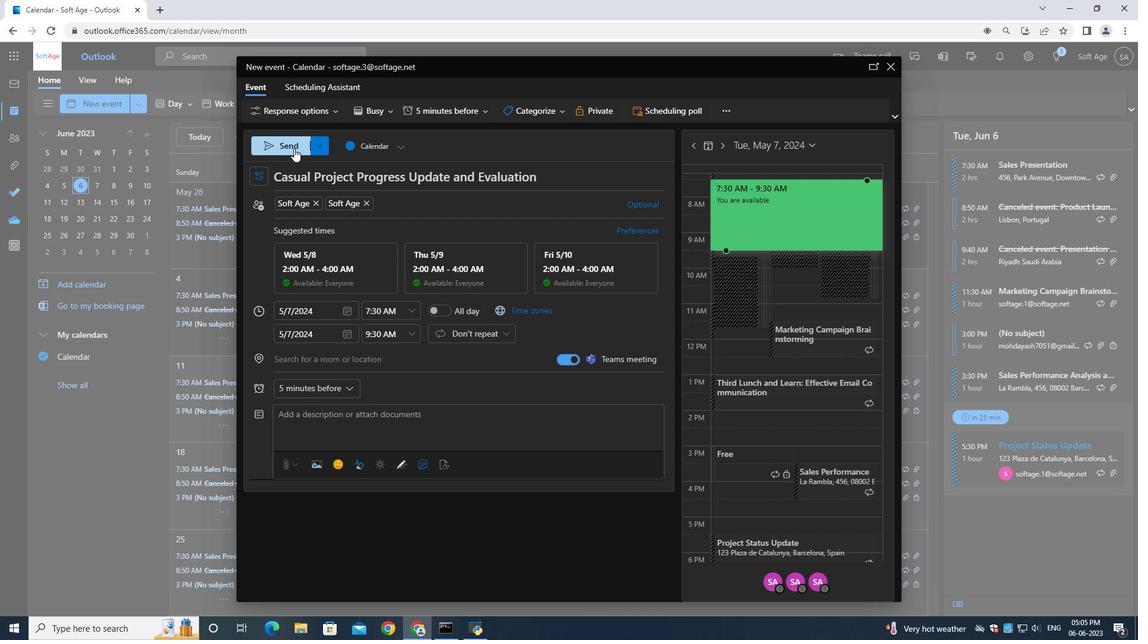 
Action: Mouse moved to (301, 151)
Screenshot: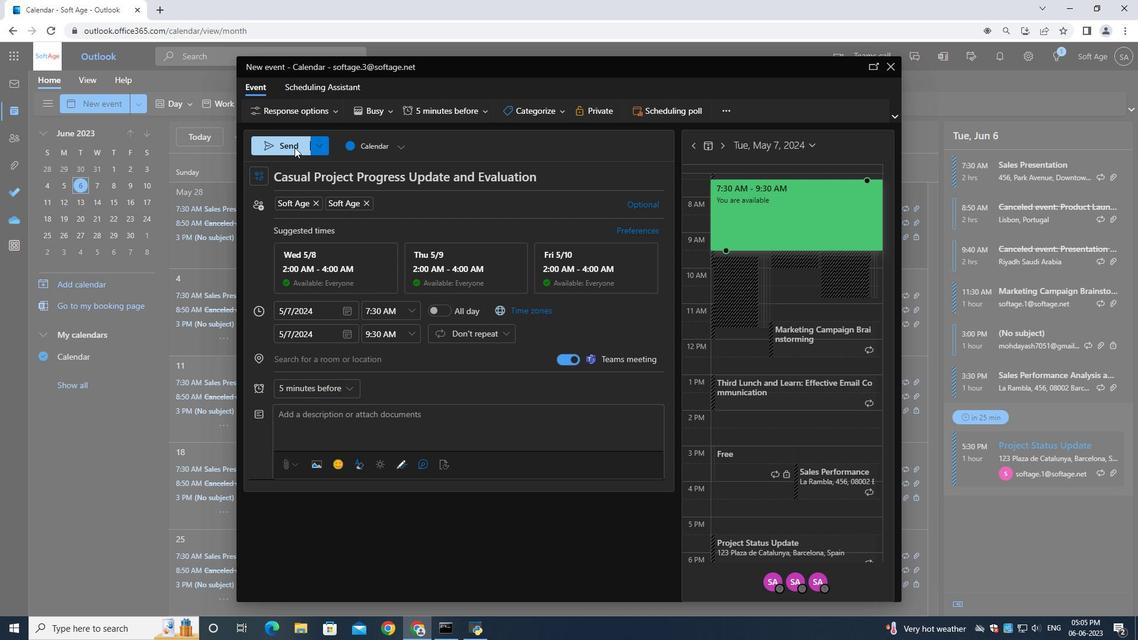 
